 Task: Look for products in the category "Cereal" with berry flavor.
Action: Mouse moved to (755, 267)
Screenshot: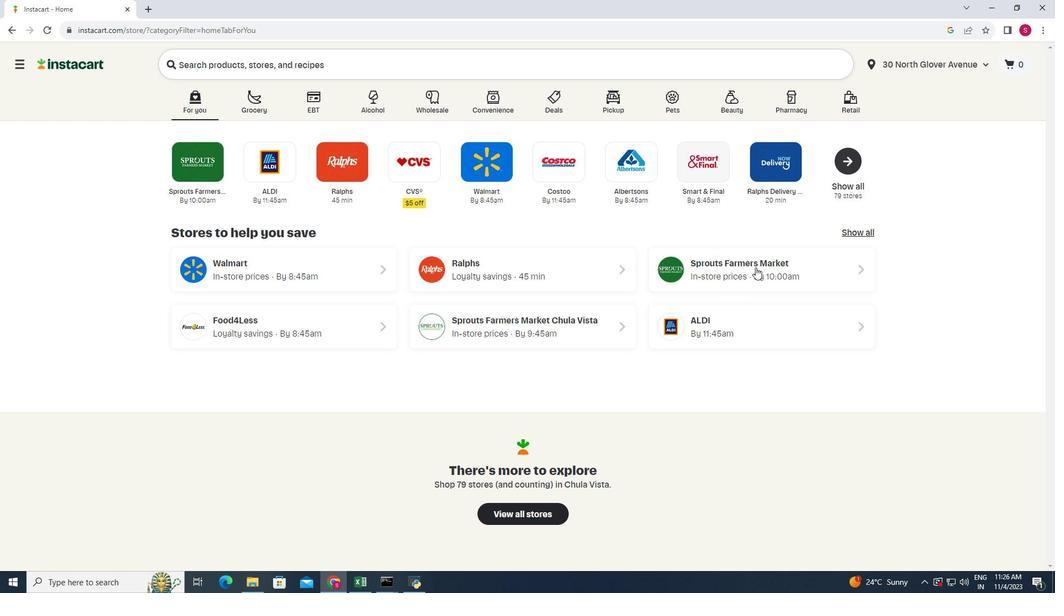 
Action: Mouse pressed left at (755, 267)
Screenshot: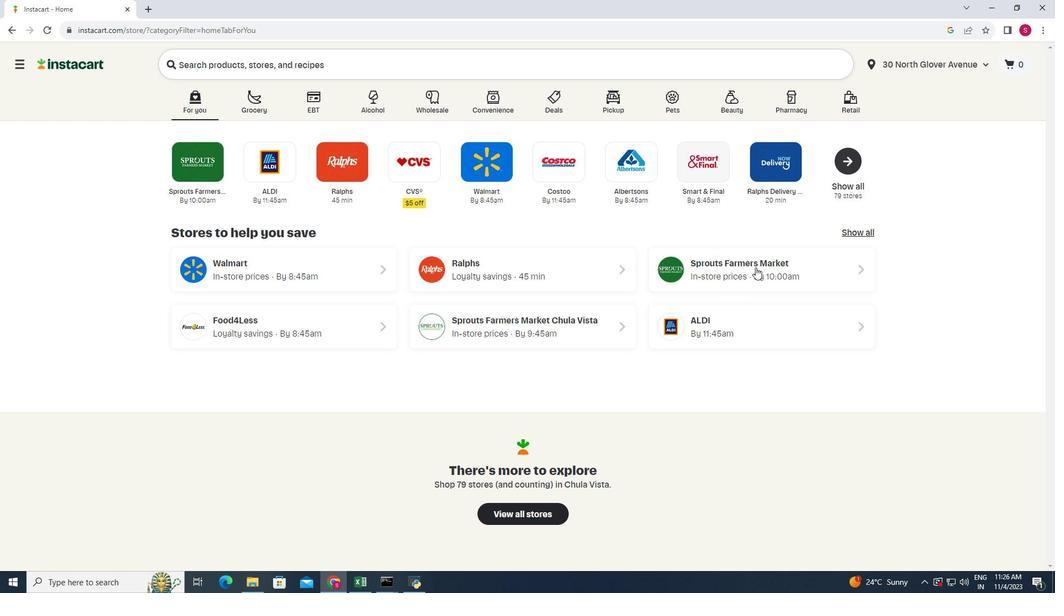 
Action: Mouse moved to (71, 319)
Screenshot: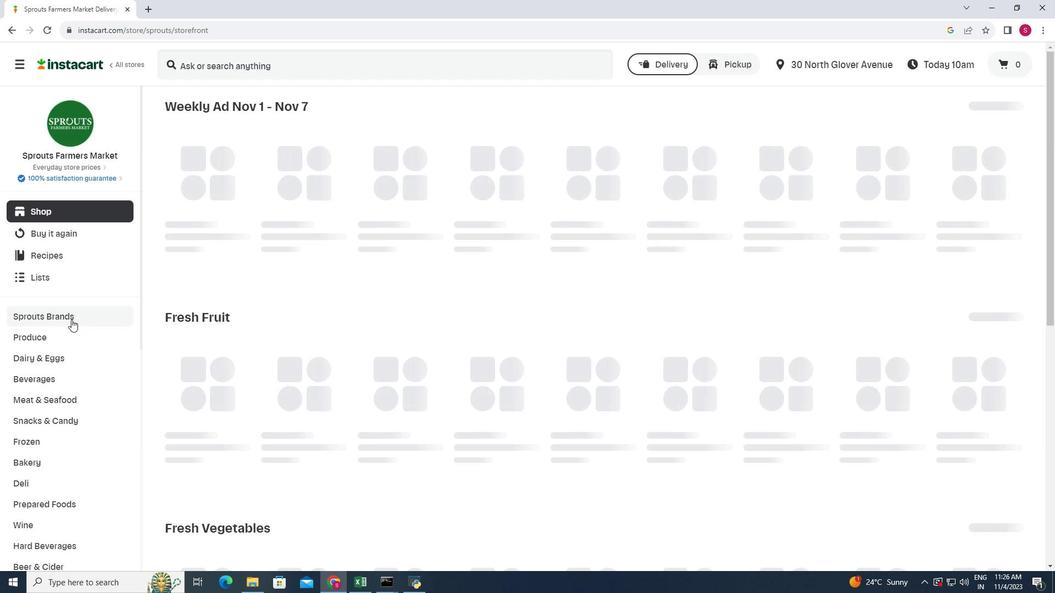 
Action: Mouse scrolled (71, 319) with delta (0, 0)
Screenshot: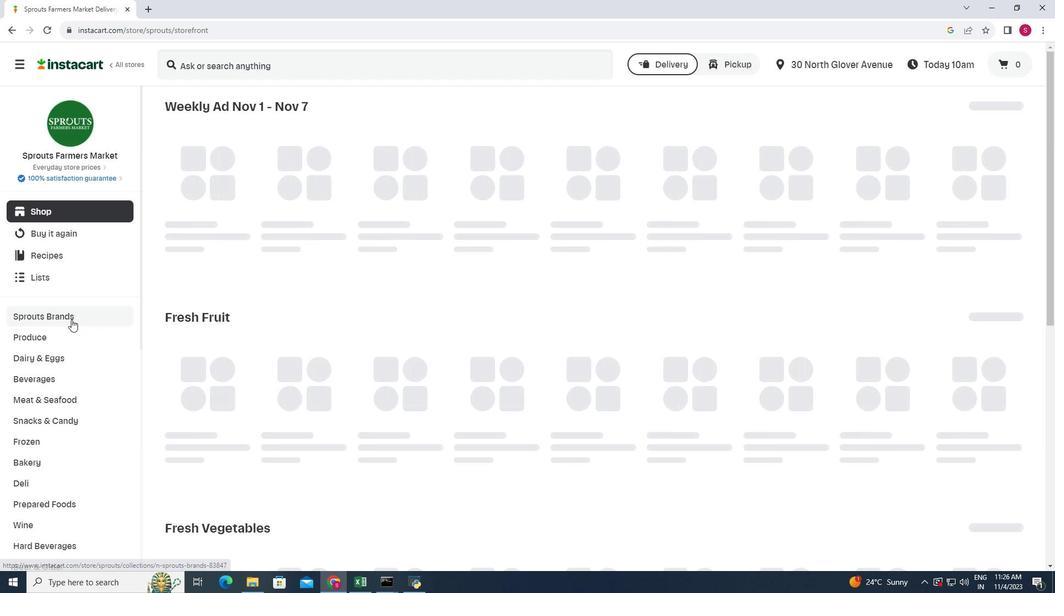 
Action: Mouse scrolled (71, 319) with delta (0, 0)
Screenshot: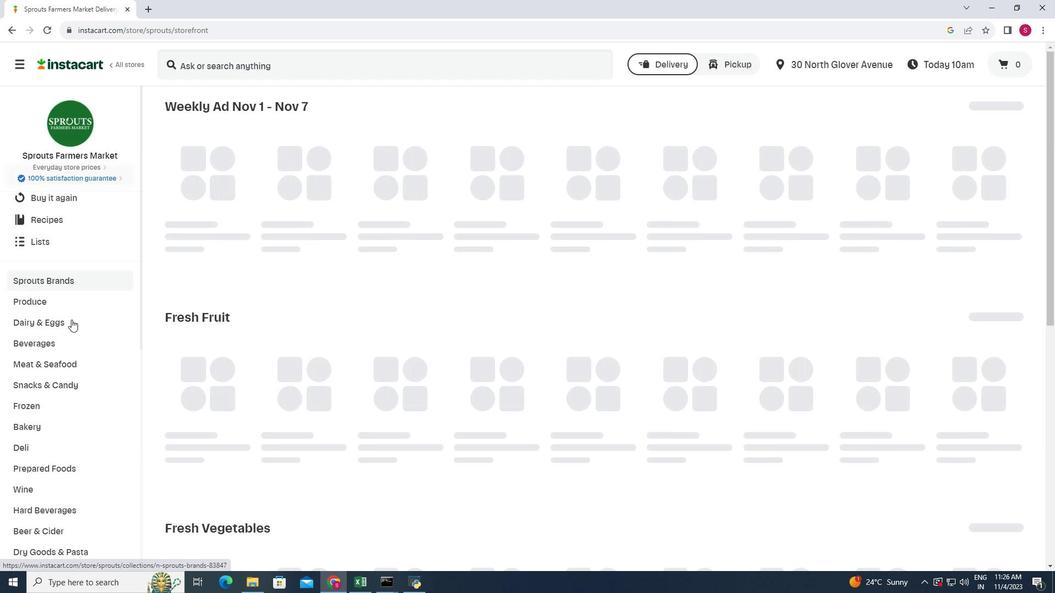 
Action: Mouse scrolled (71, 319) with delta (0, 0)
Screenshot: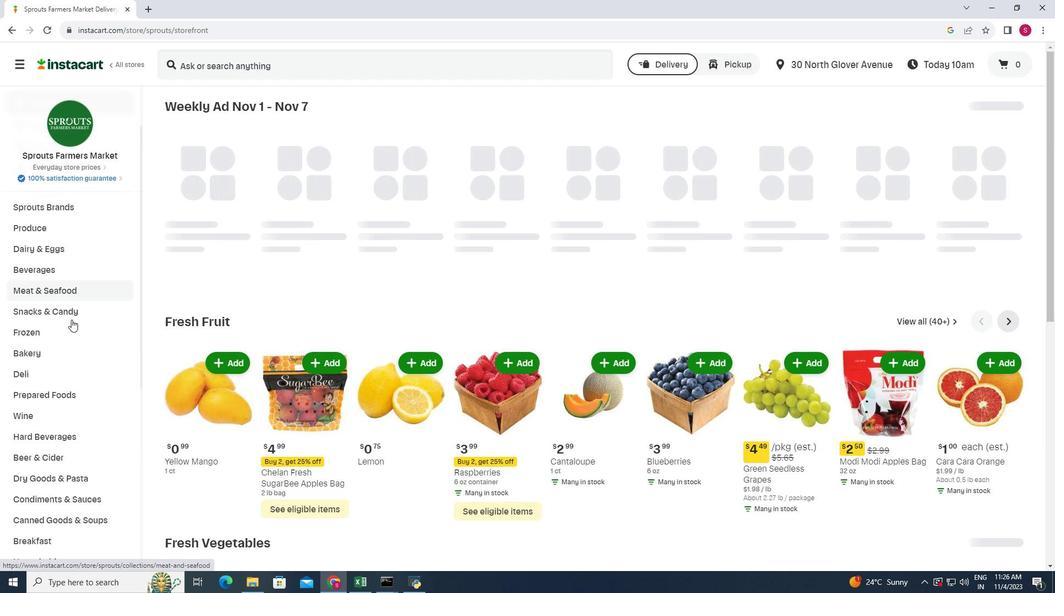 
Action: Mouse scrolled (71, 319) with delta (0, 0)
Screenshot: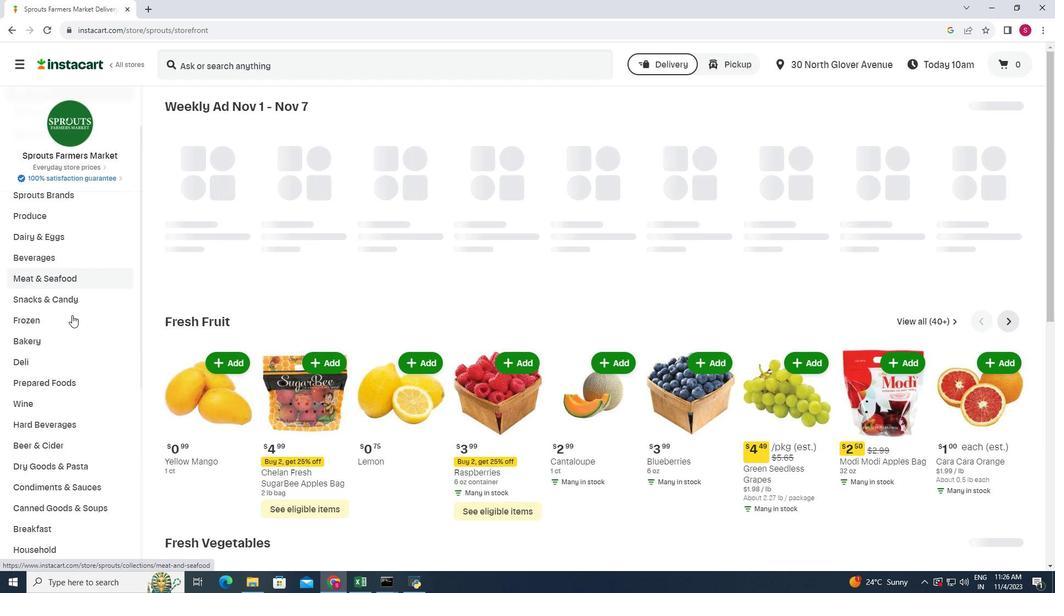 
Action: Mouse moved to (47, 429)
Screenshot: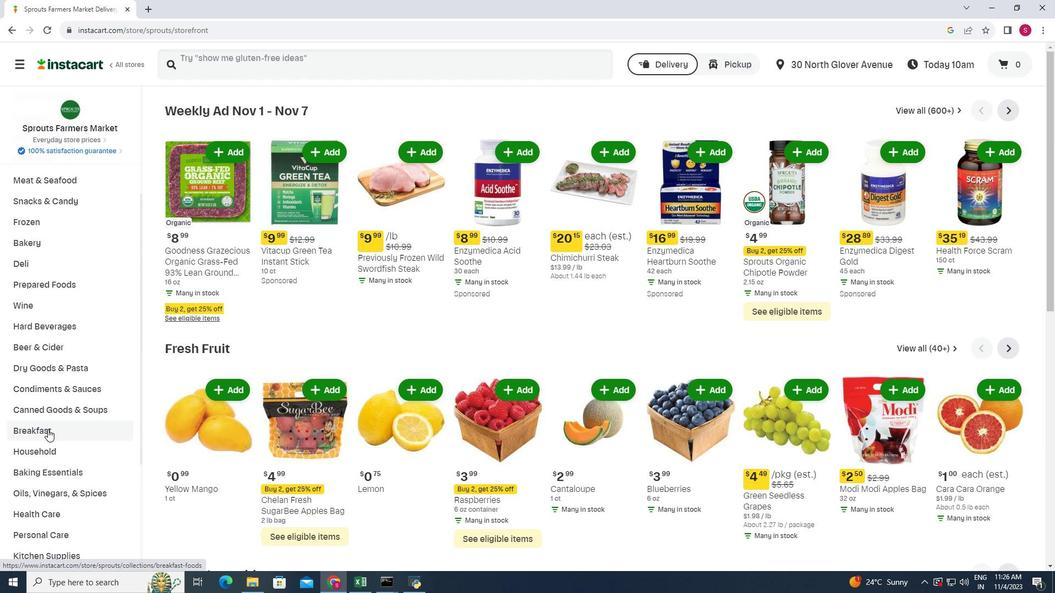 
Action: Mouse pressed left at (47, 429)
Screenshot: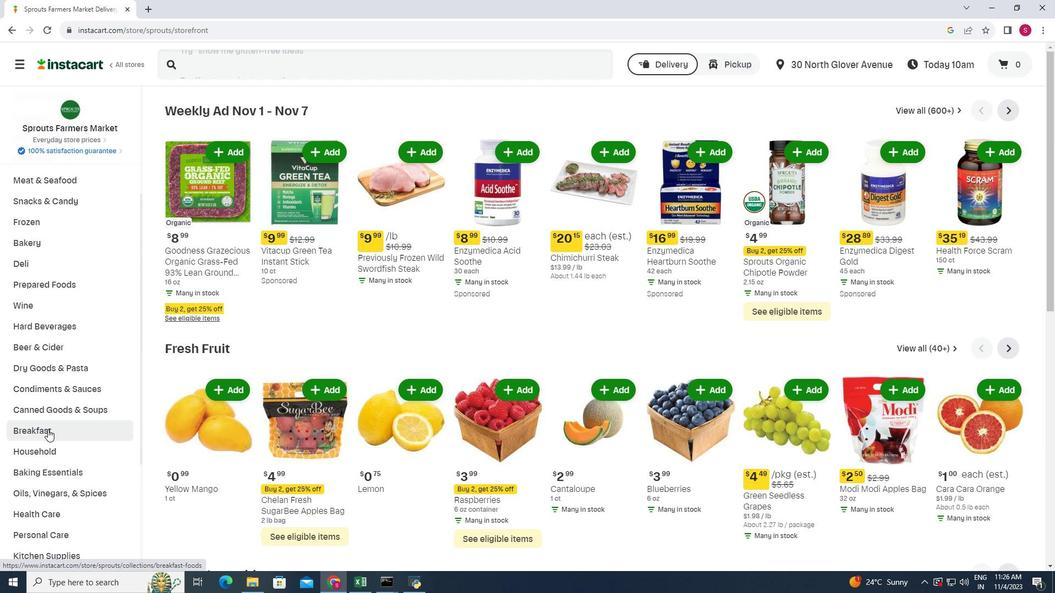 
Action: Mouse moved to (819, 132)
Screenshot: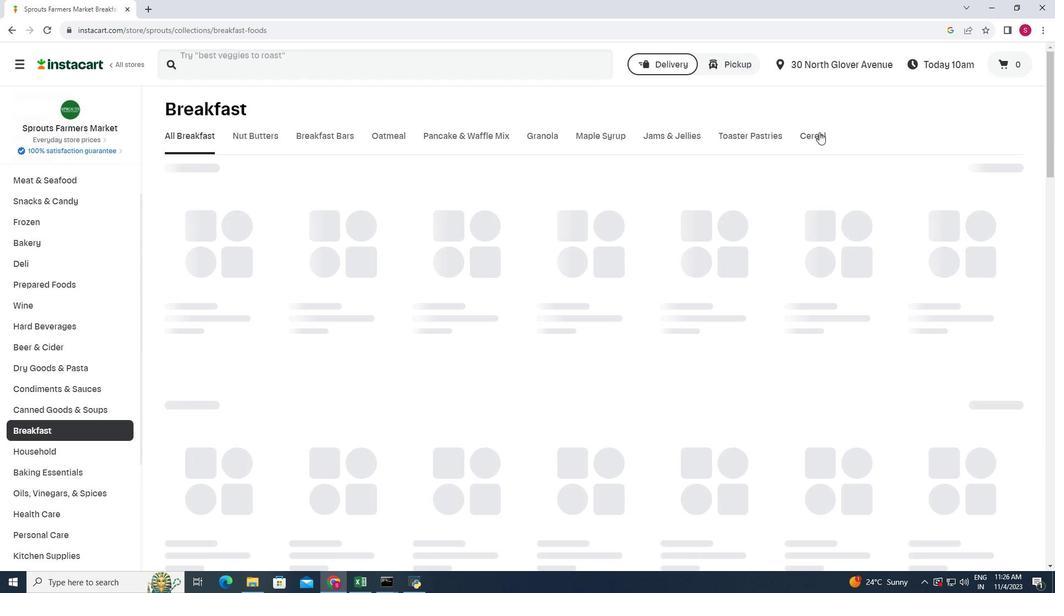 
Action: Mouse pressed left at (819, 132)
Screenshot: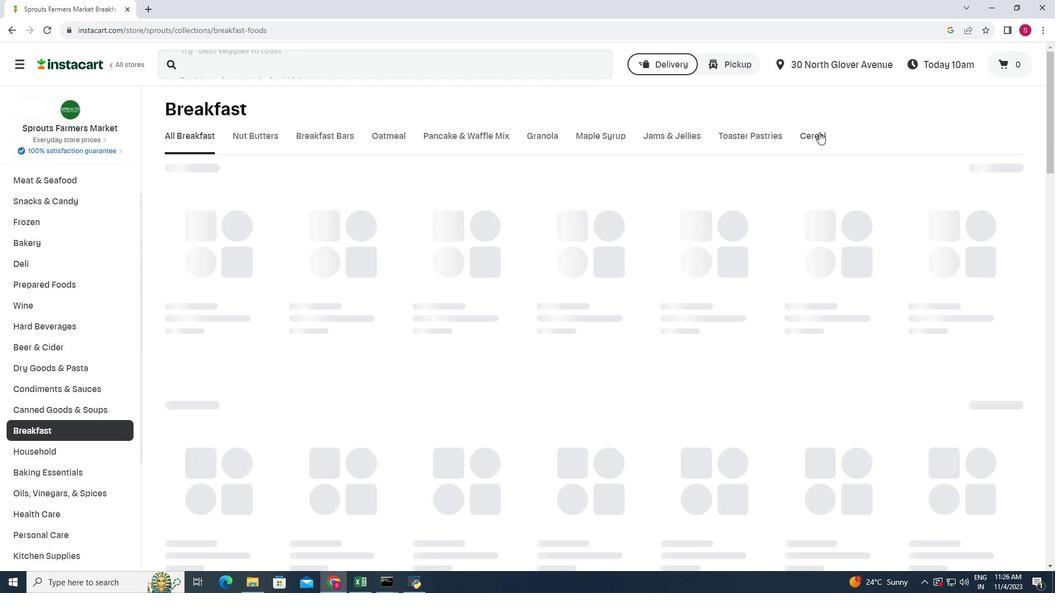 
Action: Mouse moved to (204, 169)
Screenshot: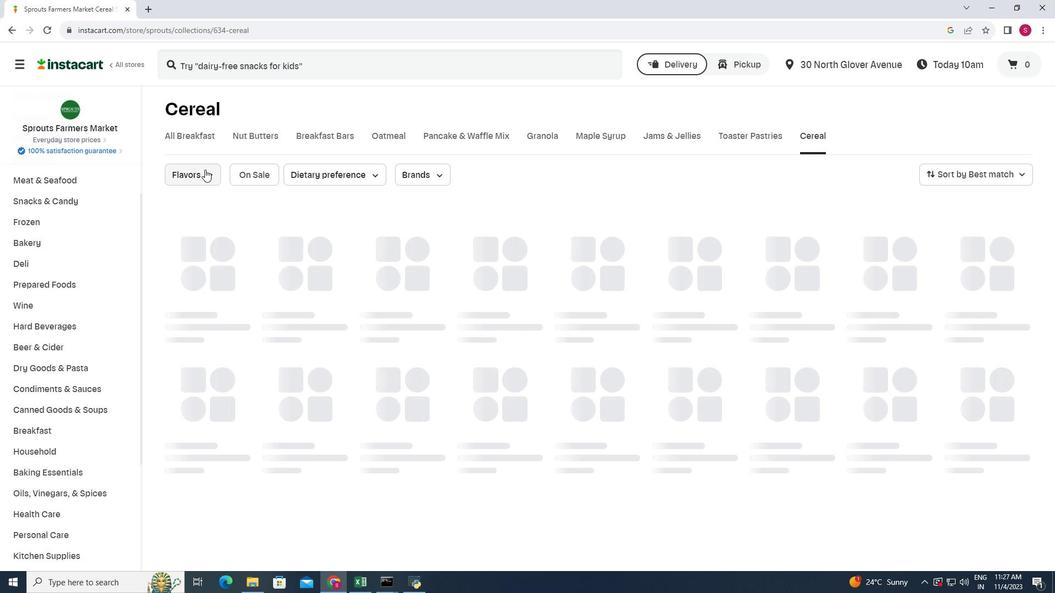 
Action: Mouse pressed left at (204, 169)
Screenshot: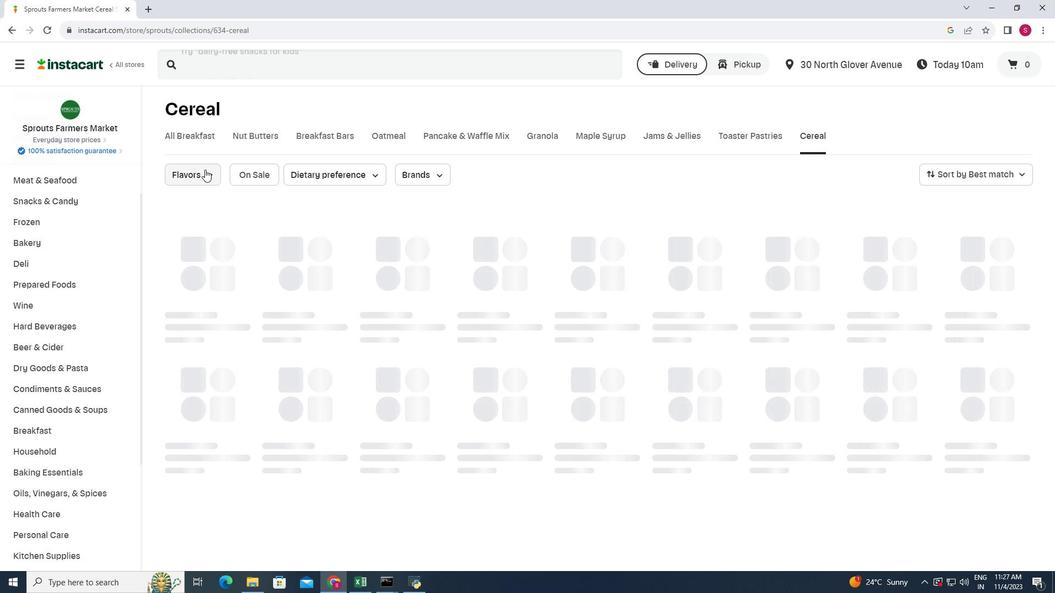 
Action: Mouse moved to (218, 225)
Screenshot: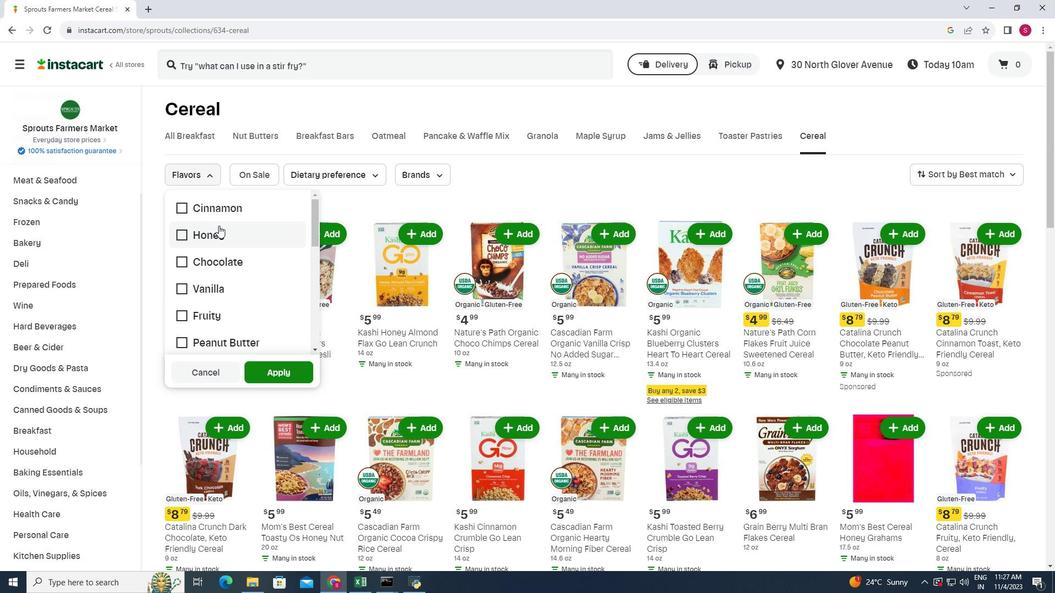 
Action: Mouse scrolled (218, 225) with delta (0, 0)
Screenshot: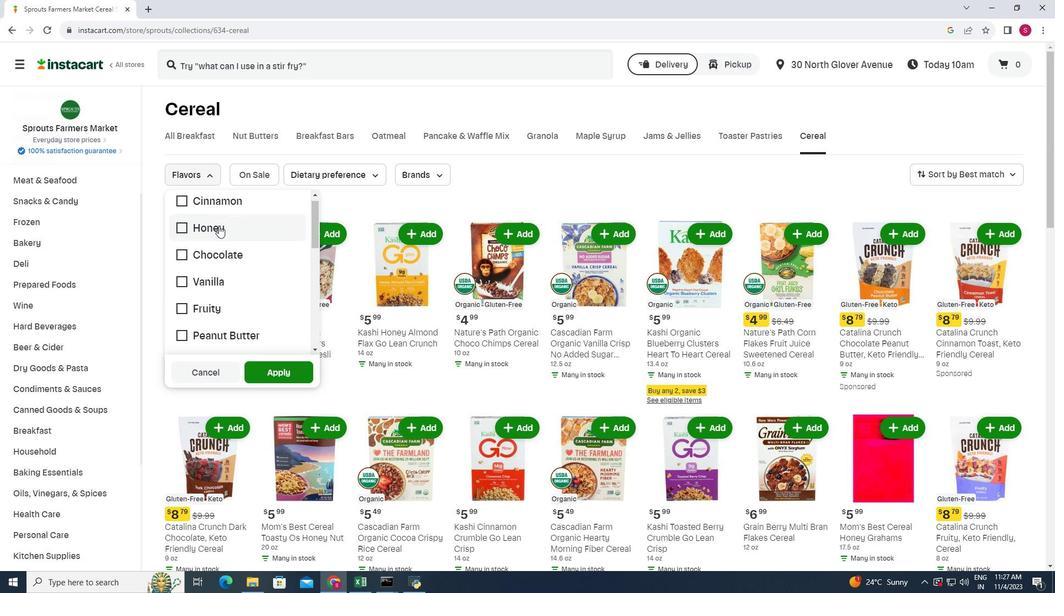 
Action: Mouse scrolled (218, 225) with delta (0, 0)
Screenshot: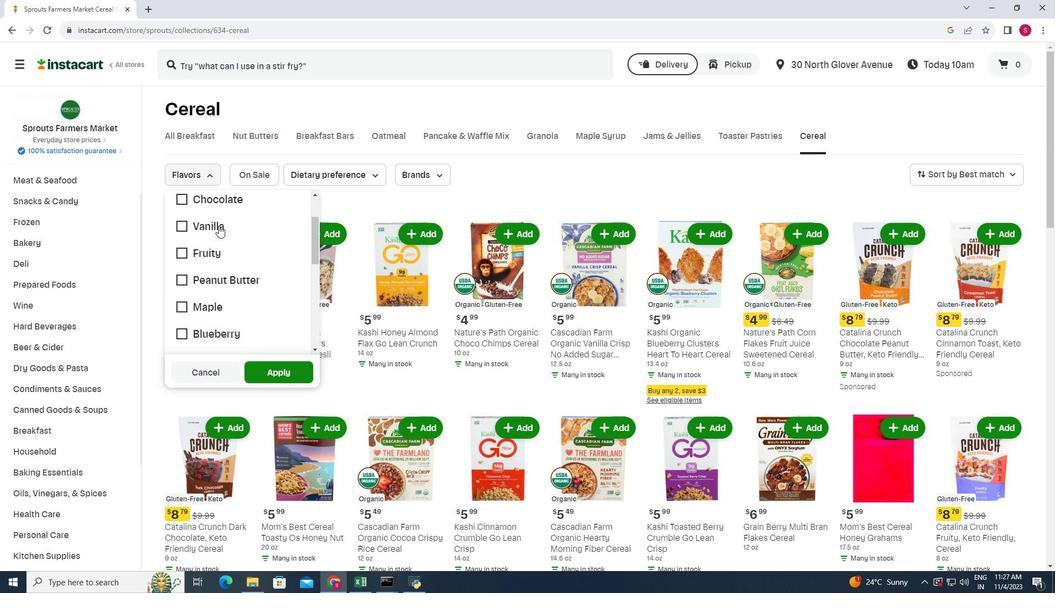 
Action: Mouse scrolled (218, 225) with delta (0, 0)
Screenshot: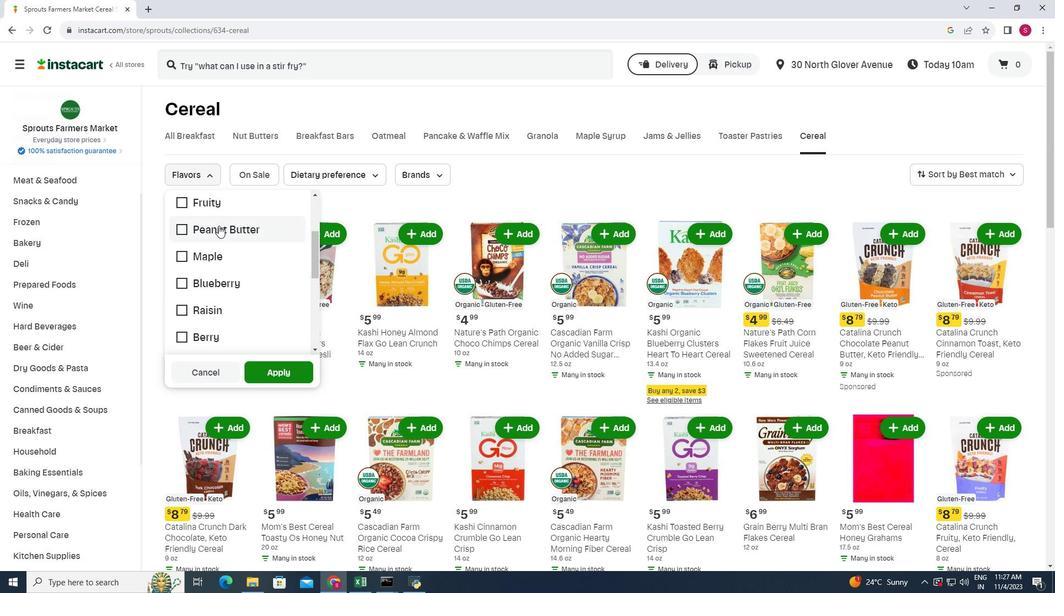 
Action: Mouse moved to (221, 284)
Screenshot: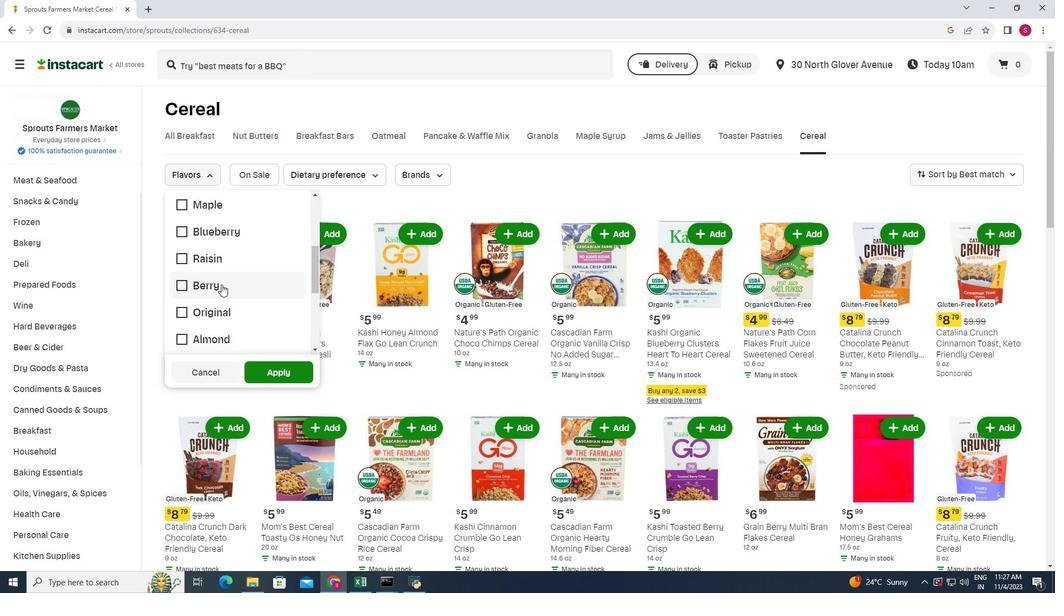
Action: Mouse pressed left at (221, 284)
Screenshot: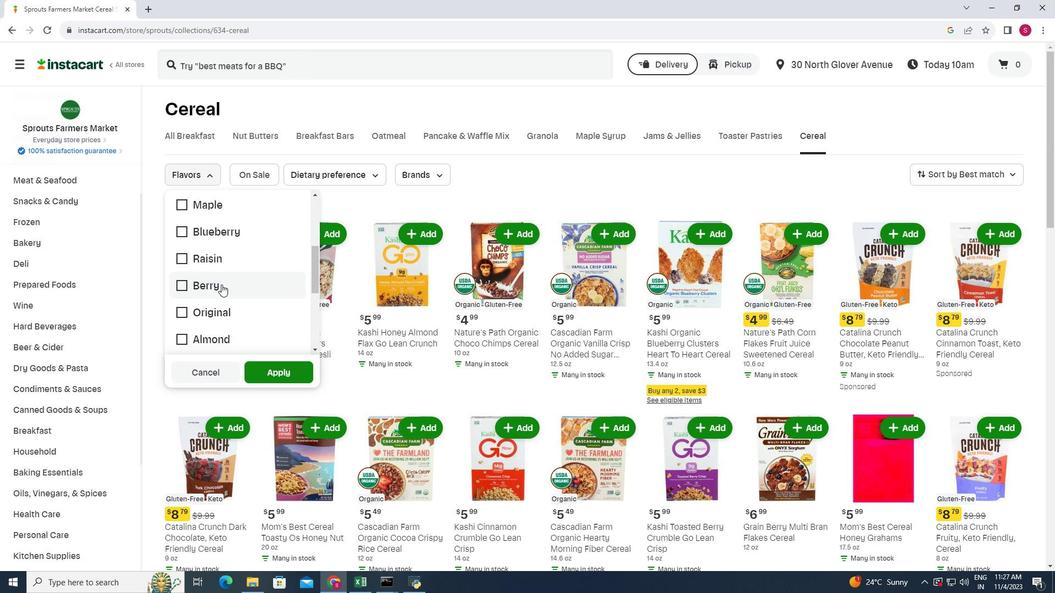 
Action: Mouse moved to (267, 373)
Screenshot: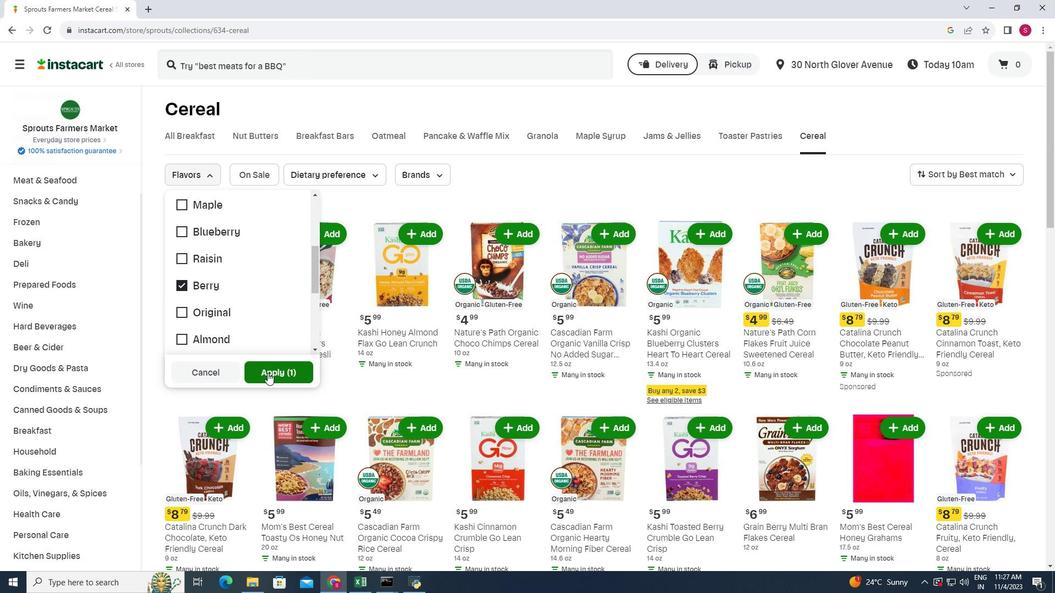 
Action: Mouse pressed left at (267, 373)
Screenshot: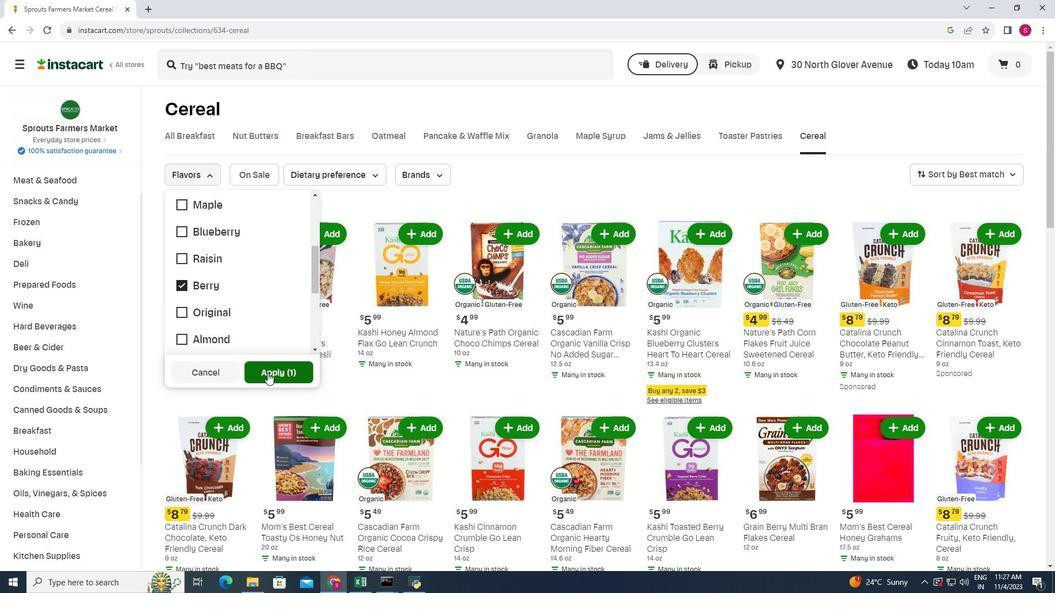 
Action: Mouse moved to (598, 219)
Screenshot: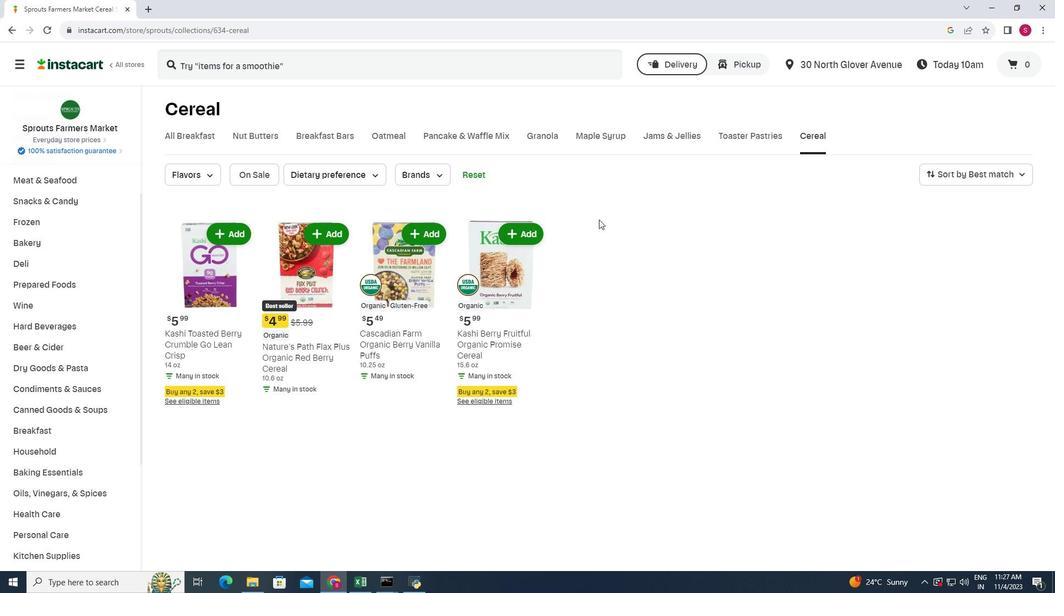 
Action: Mouse scrolled (598, 219) with delta (0, 0)
Screenshot: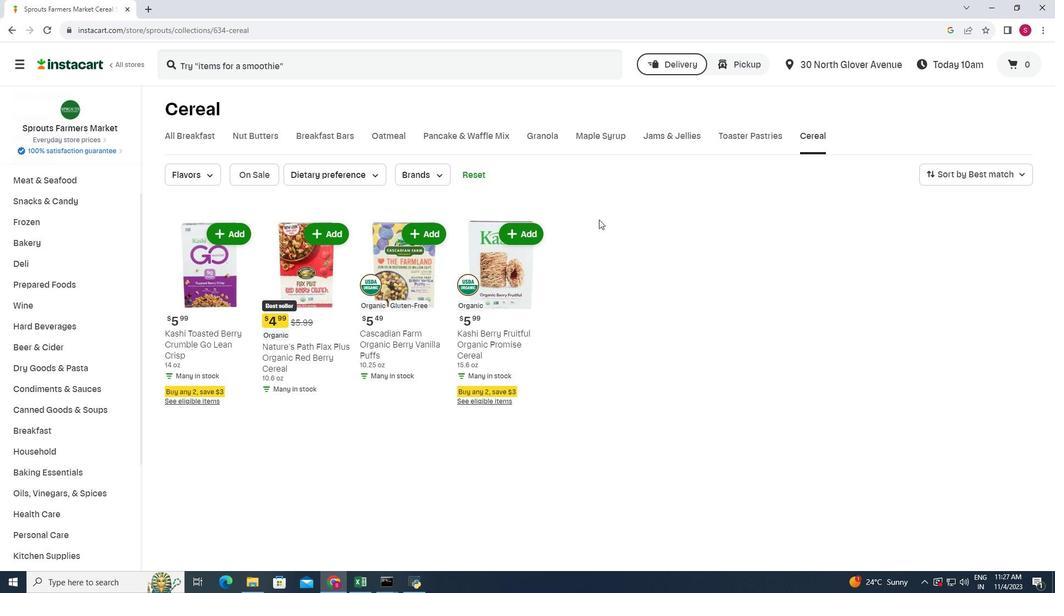 
Action: Mouse scrolled (598, 219) with delta (0, 0)
Screenshot: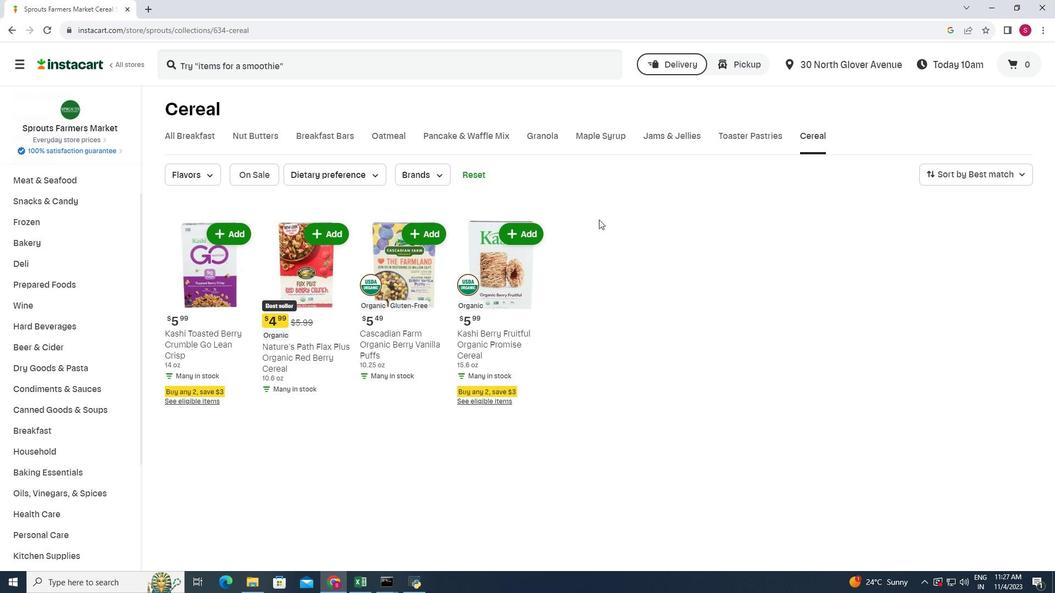 
